 Task: Search on LinkedIn how to upload a resume.
Action: Mouse moved to (420, 635)
Screenshot: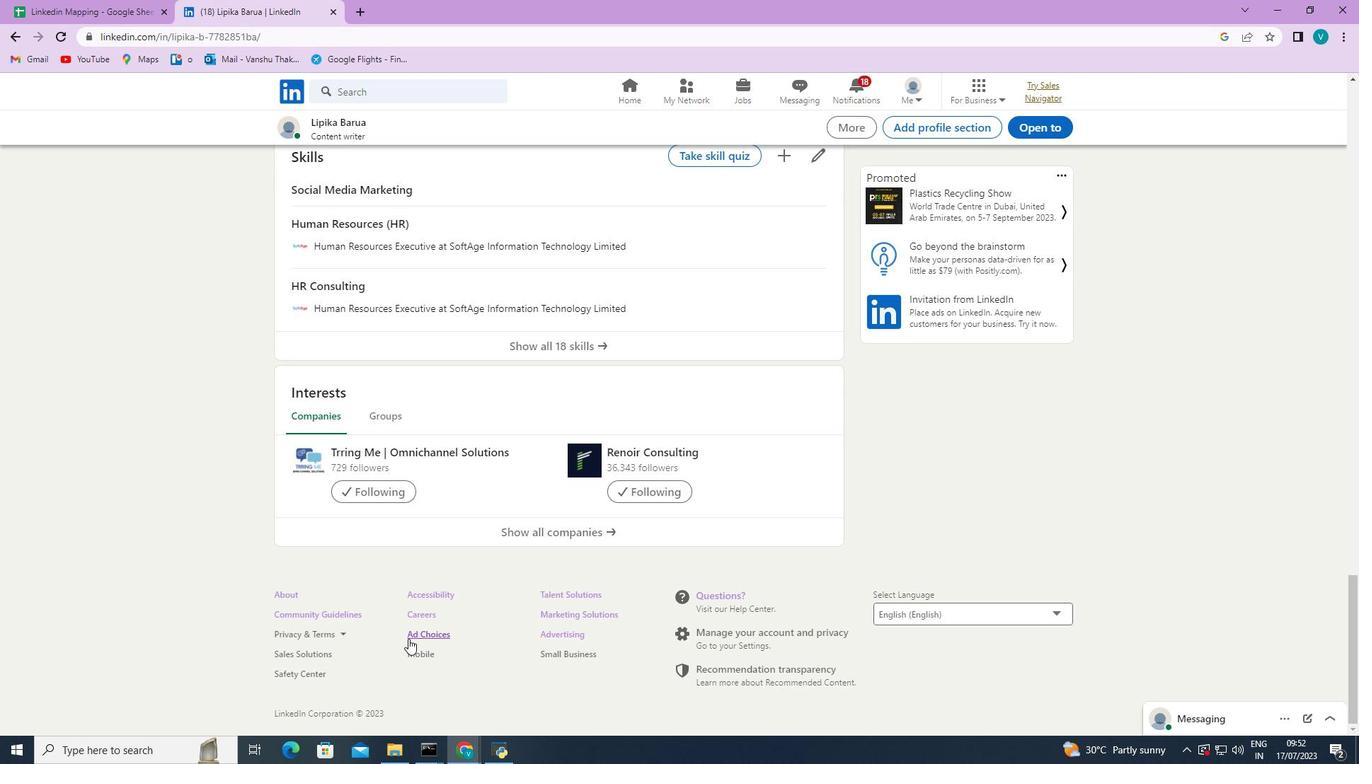 
Action: Mouse pressed left at (420, 635)
Screenshot: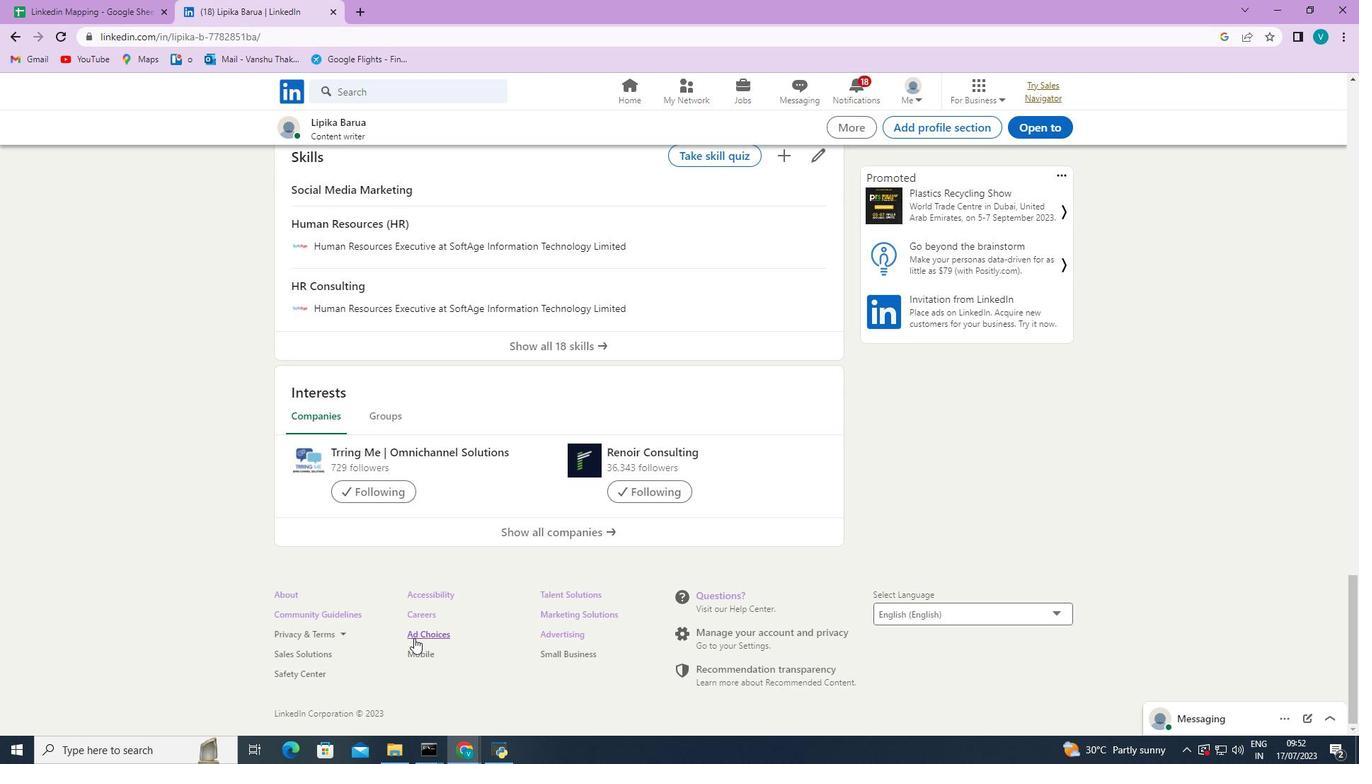 
Action: Mouse moved to (578, 131)
Screenshot: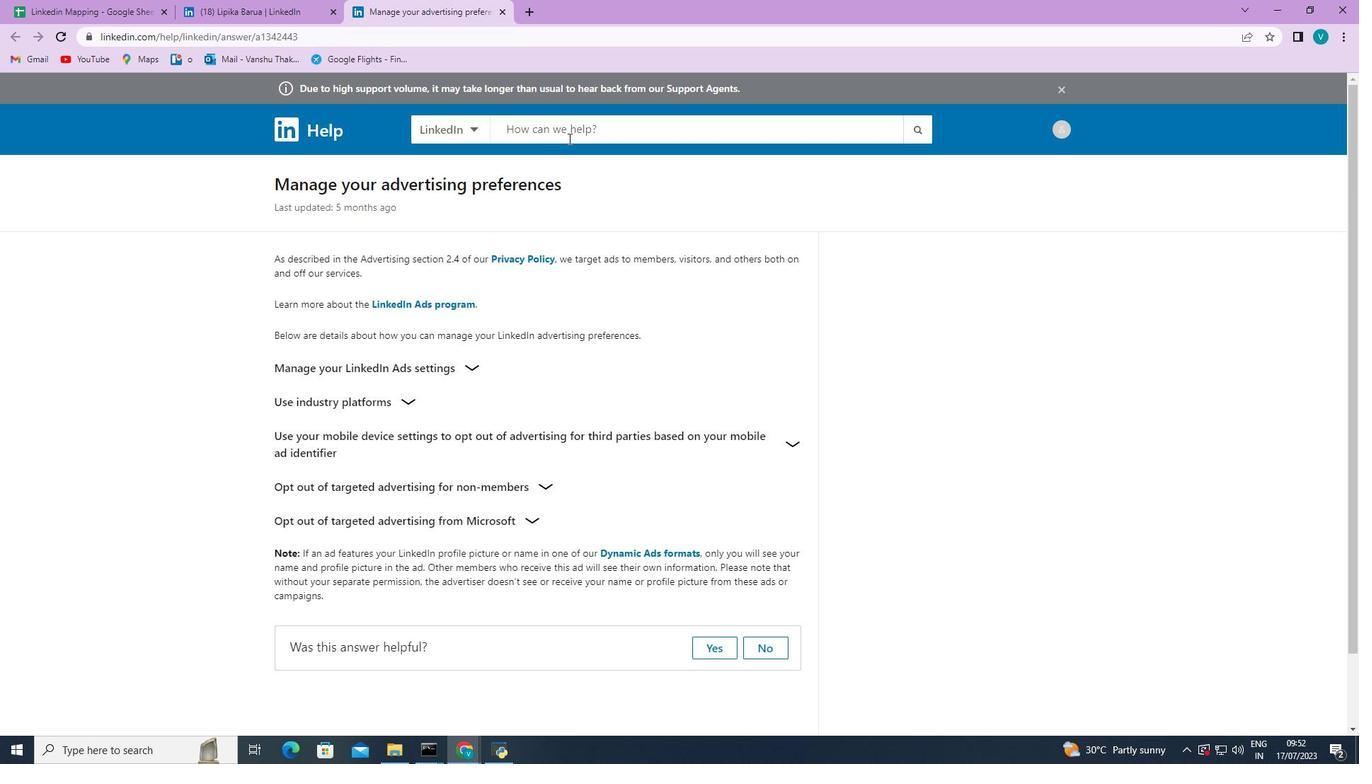 
Action: Mouse pressed left at (578, 131)
Screenshot: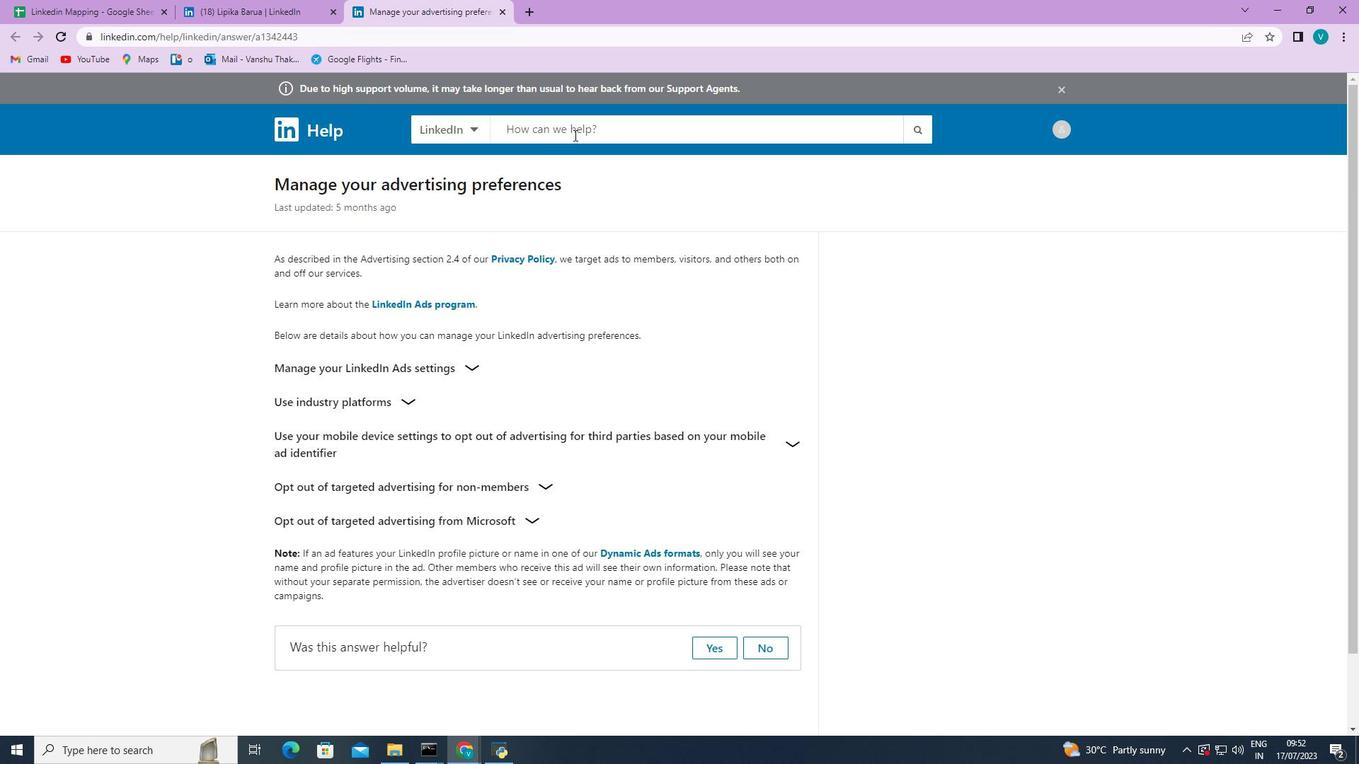 
Action: Mouse moved to (582, 161)
Screenshot: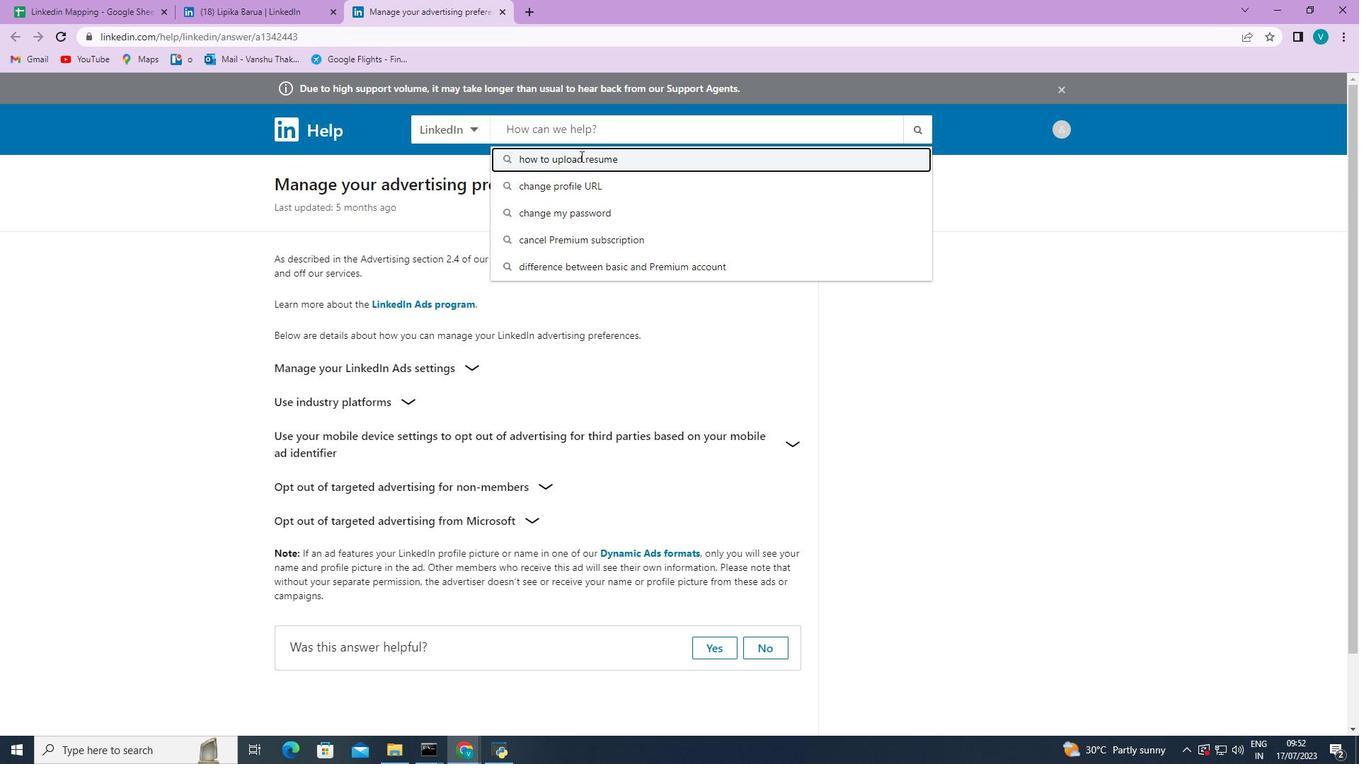 
Action: Mouse pressed left at (582, 161)
Screenshot: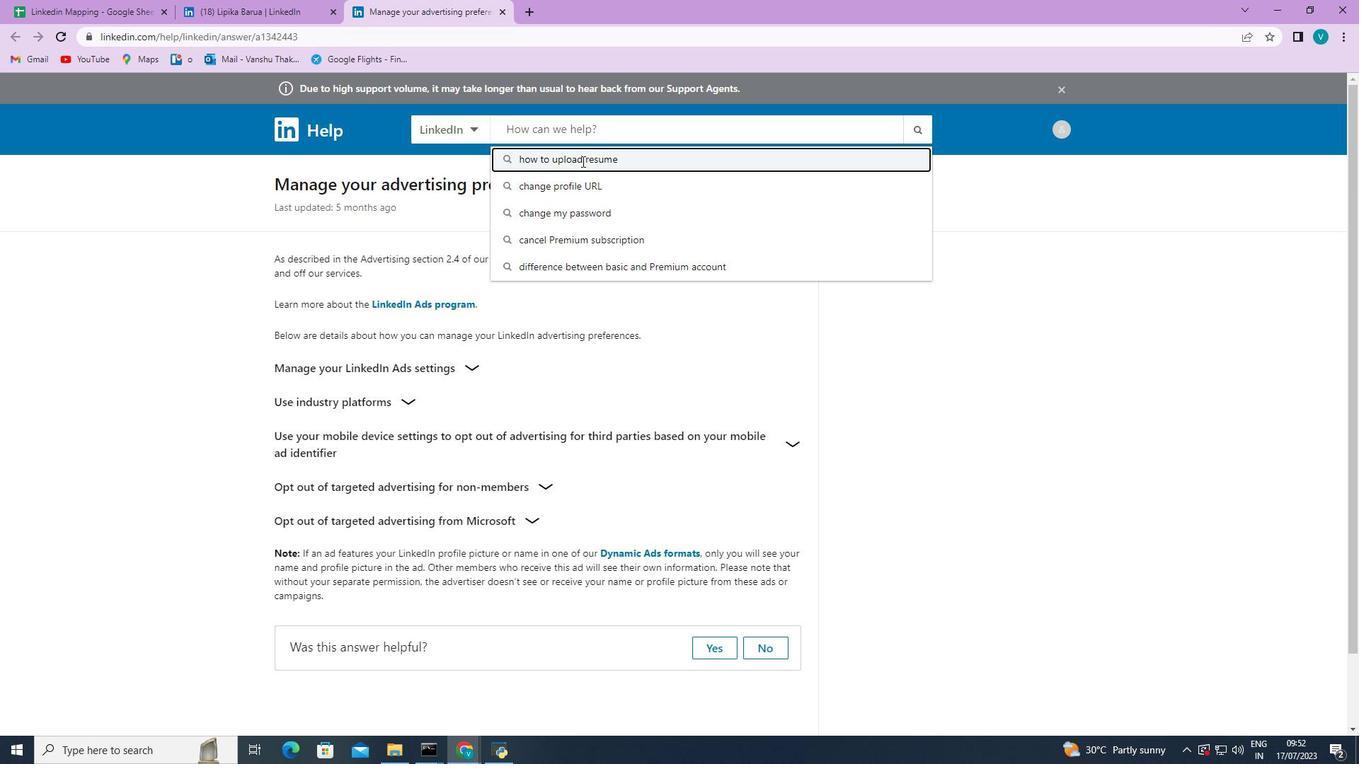 
Action: Mouse moved to (1032, 467)
Screenshot: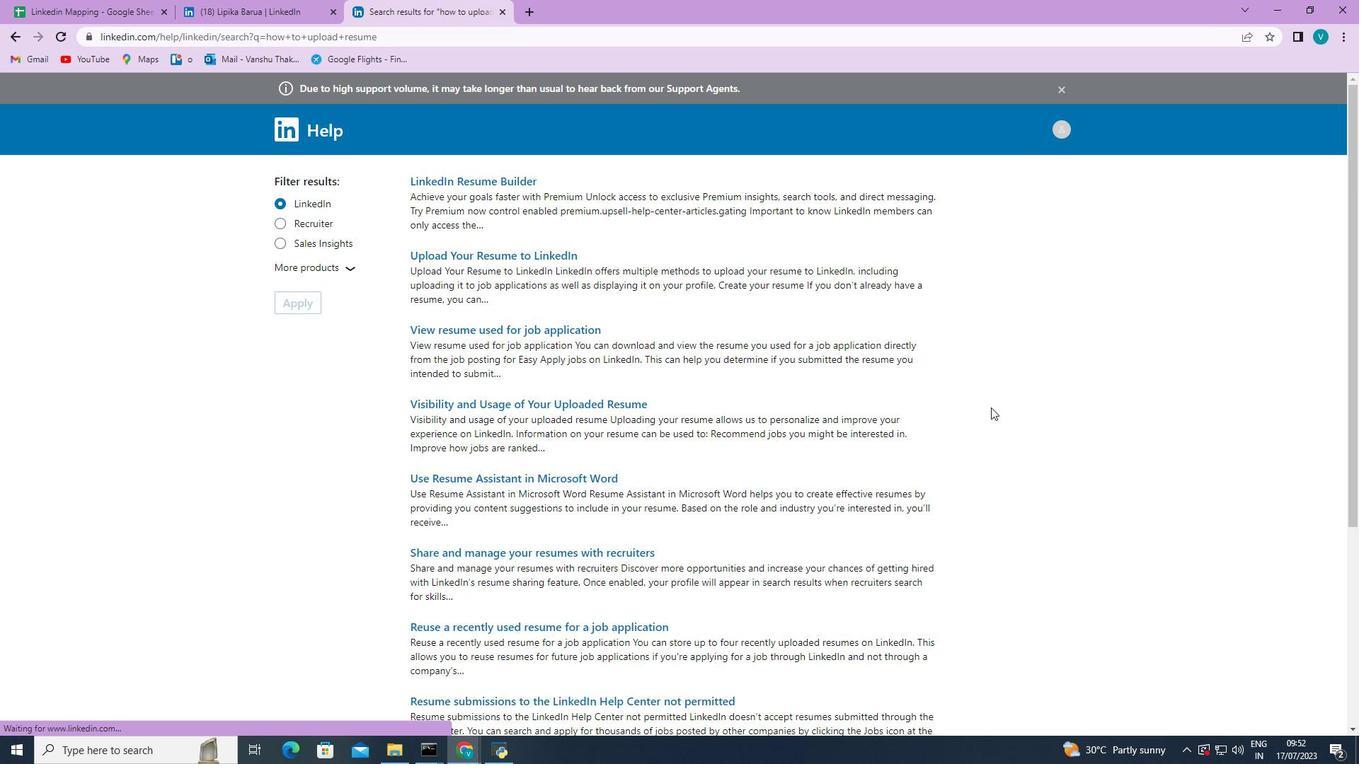 
Action: Mouse scrolled (1032, 466) with delta (0, 0)
Screenshot: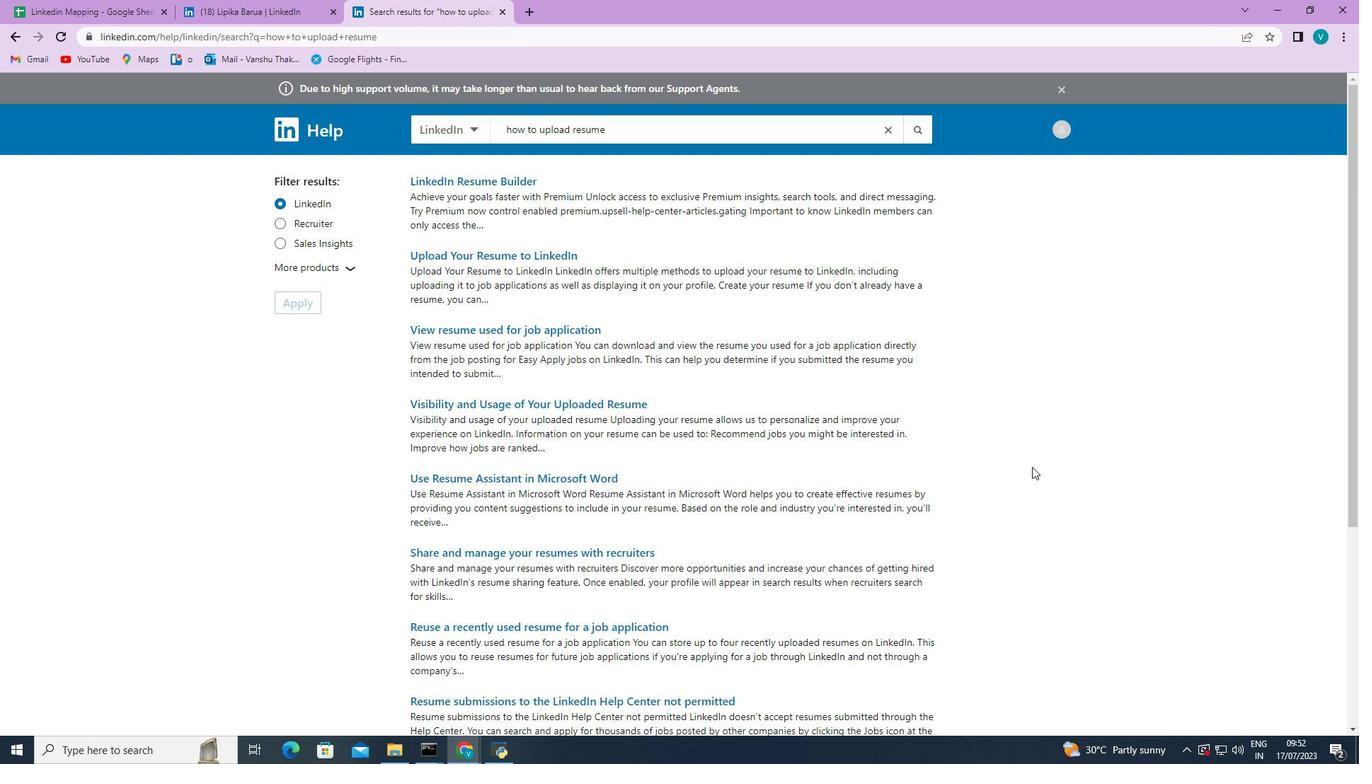 
Action: Mouse scrolled (1032, 466) with delta (0, 0)
Screenshot: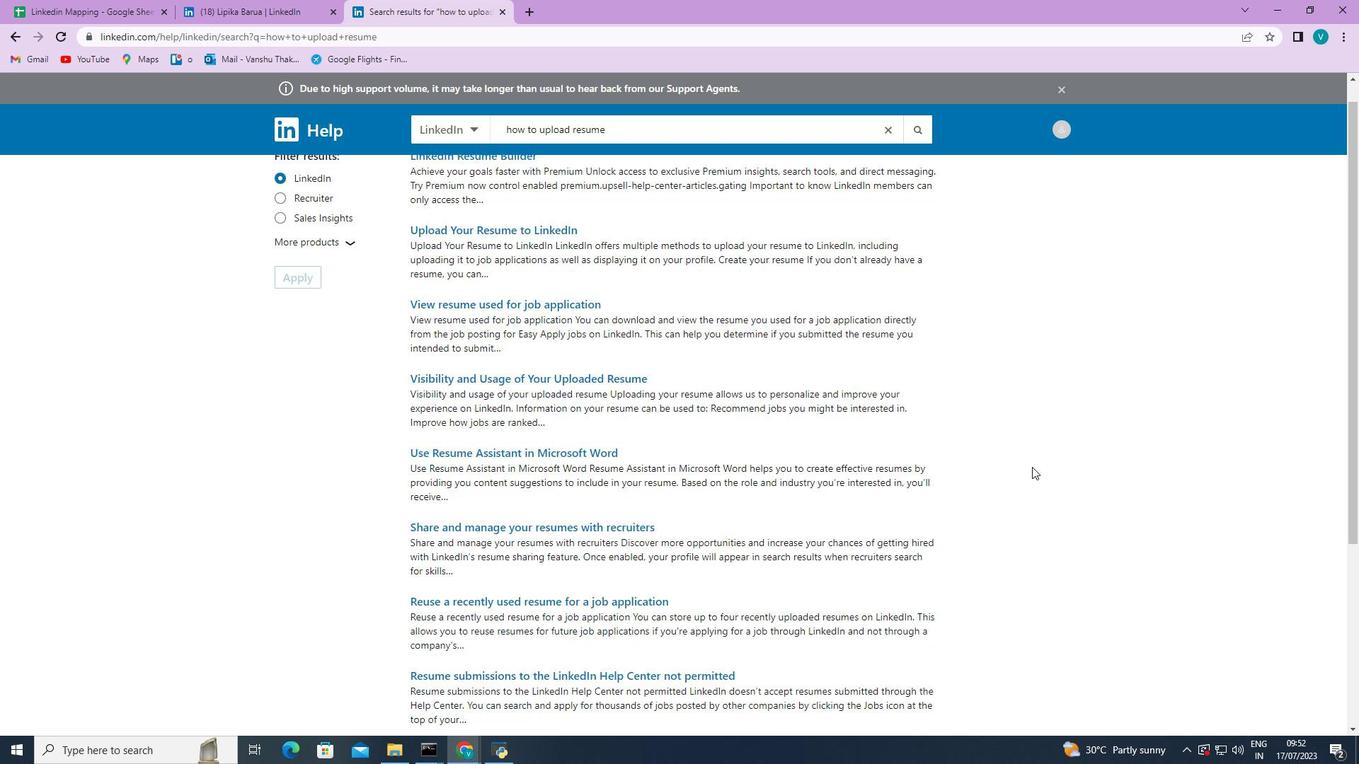 
Action: Mouse scrolled (1032, 466) with delta (0, 0)
Screenshot: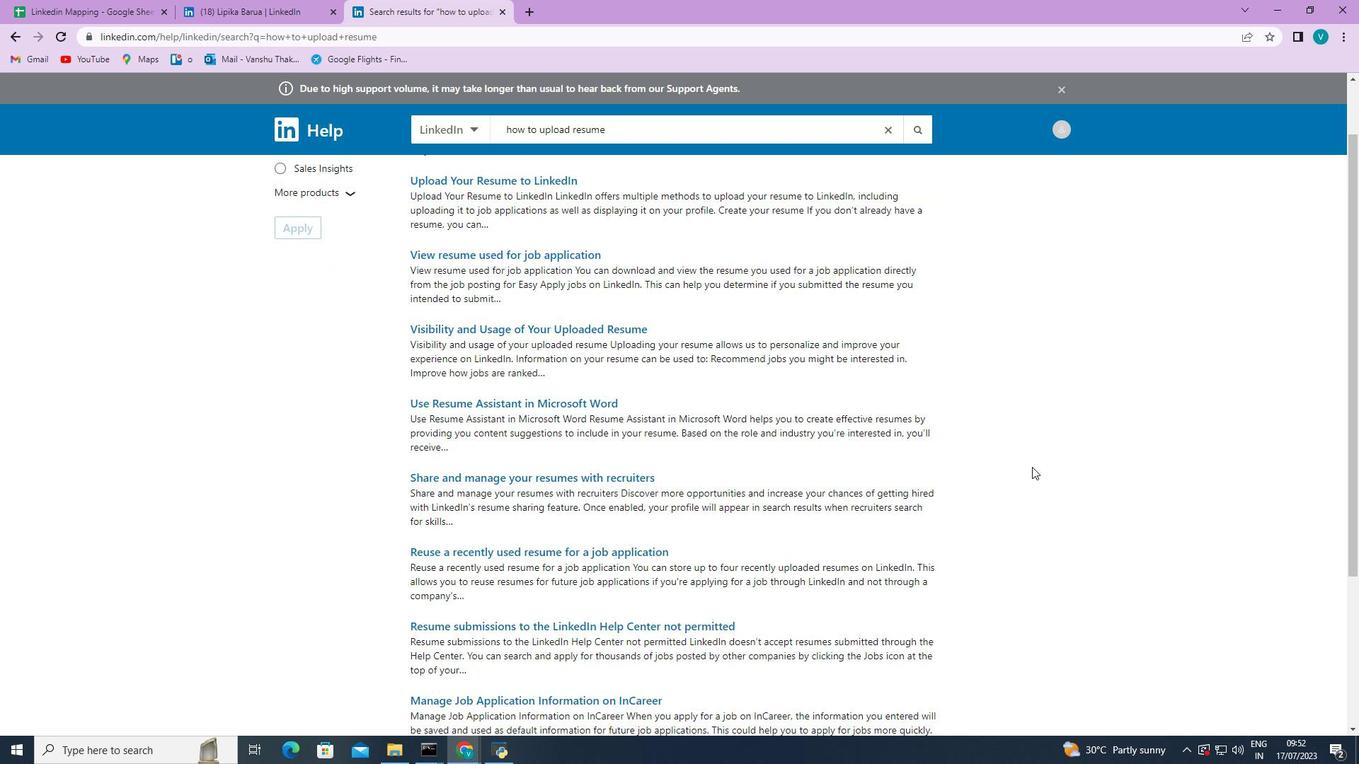 
Action: Mouse scrolled (1032, 466) with delta (0, 0)
Screenshot: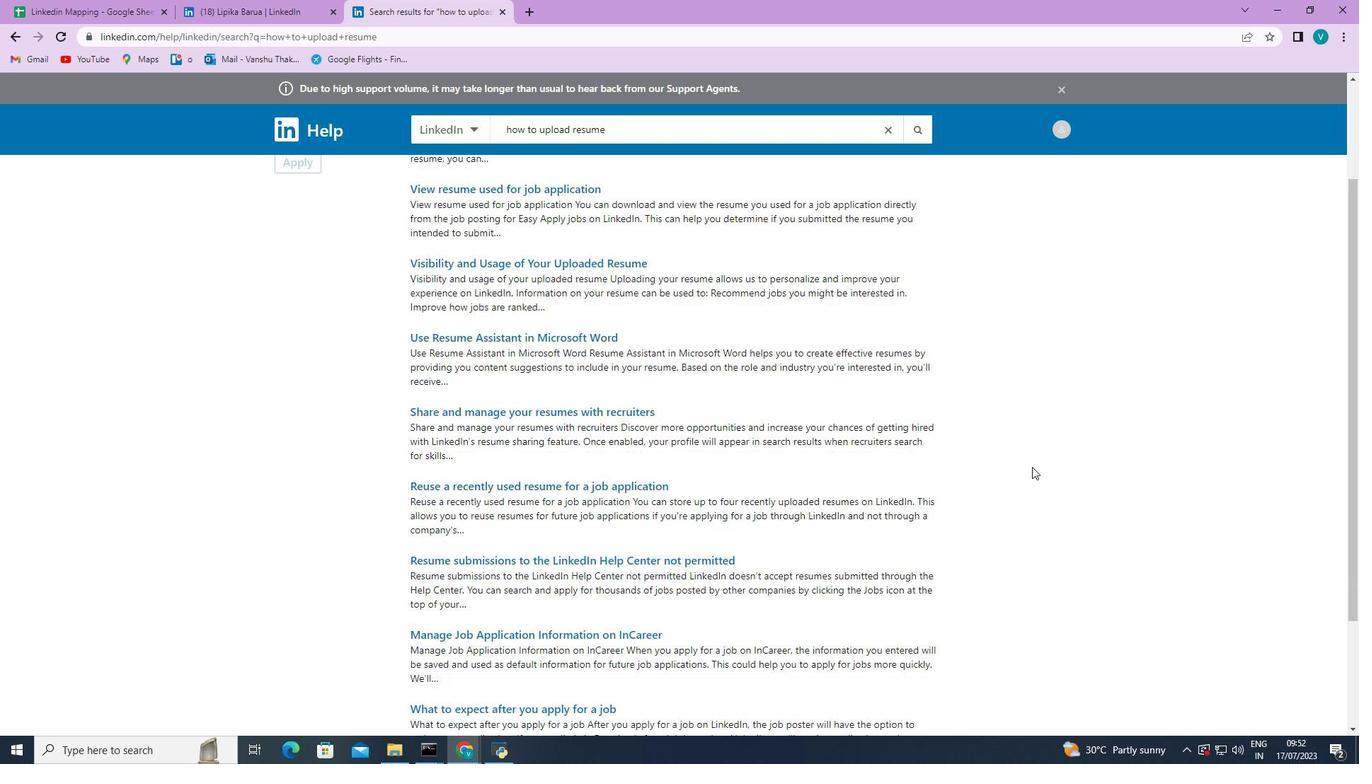 
Action: Mouse scrolled (1032, 466) with delta (0, 0)
Screenshot: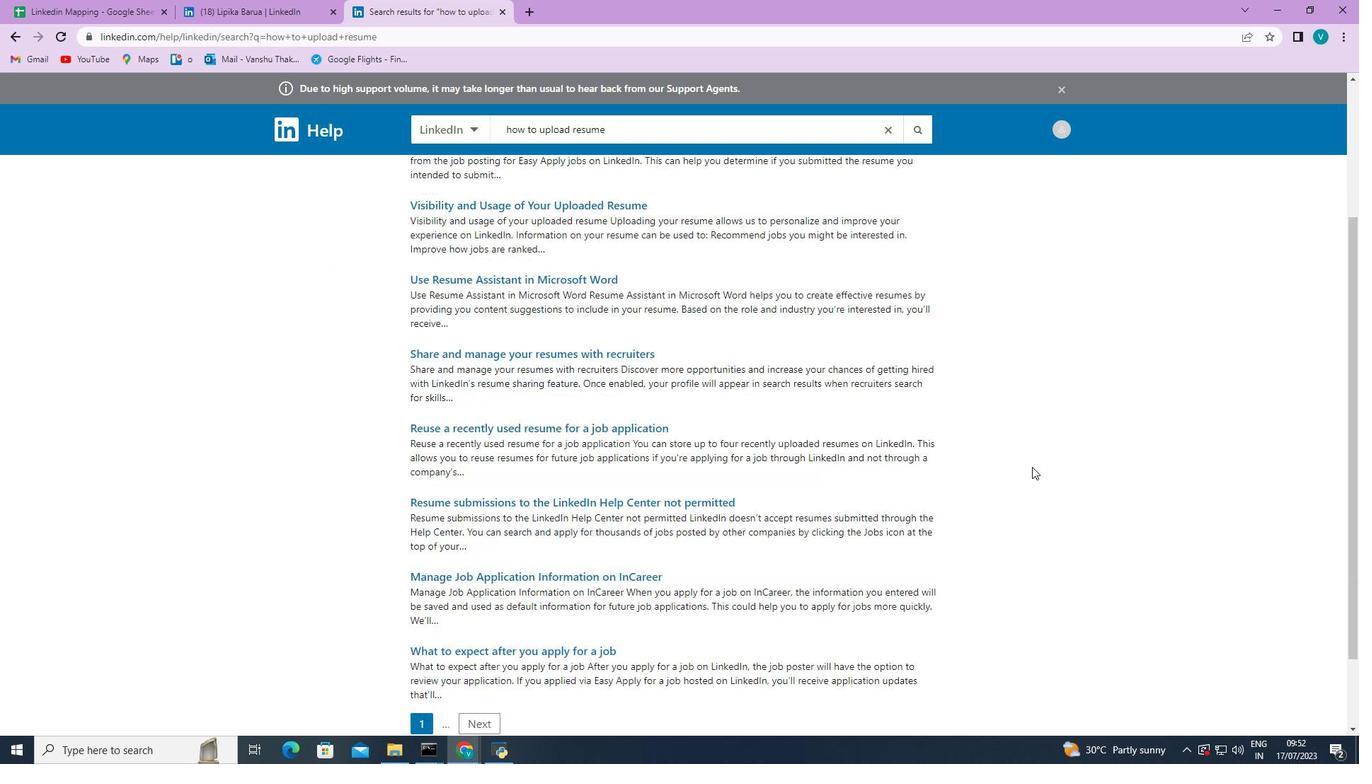 
Action: Mouse scrolled (1032, 466) with delta (0, 0)
Screenshot: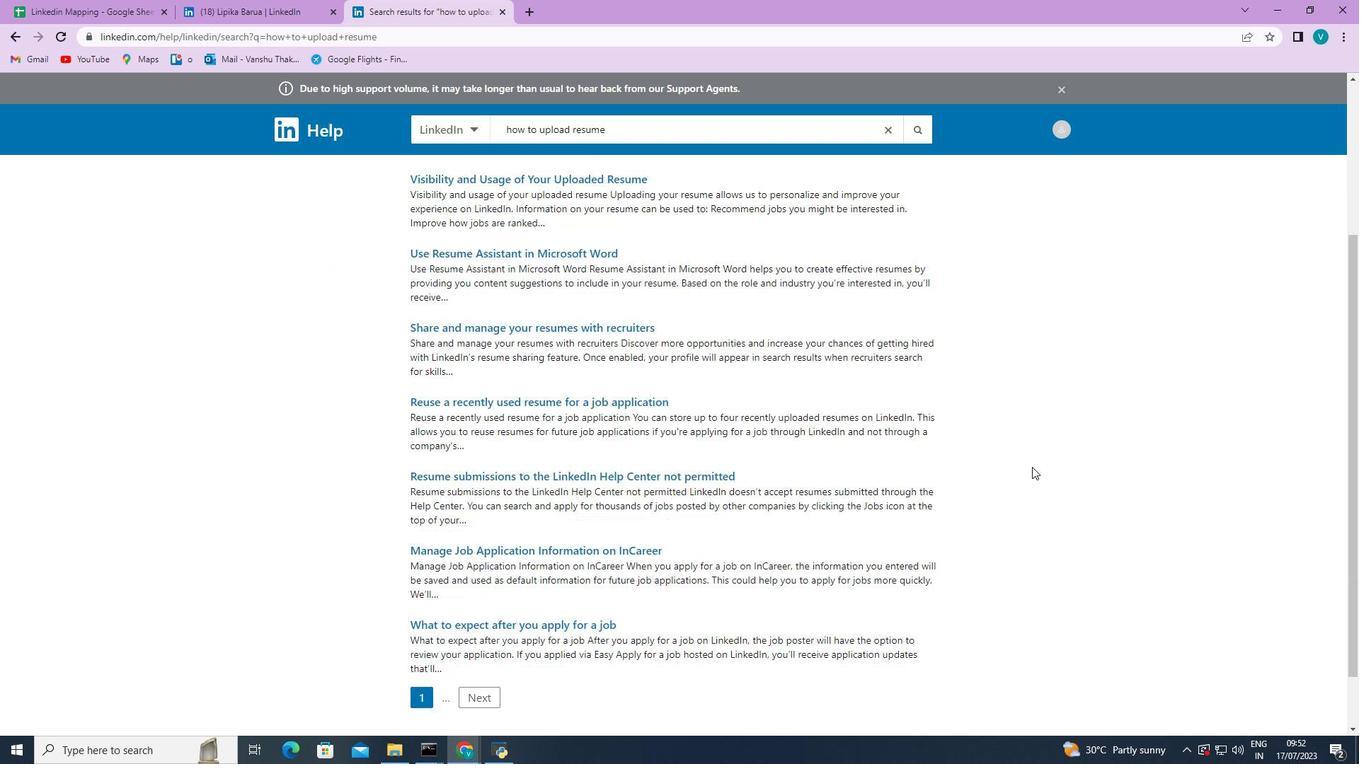 
Action: Mouse scrolled (1032, 466) with delta (0, 0)
Screenshot: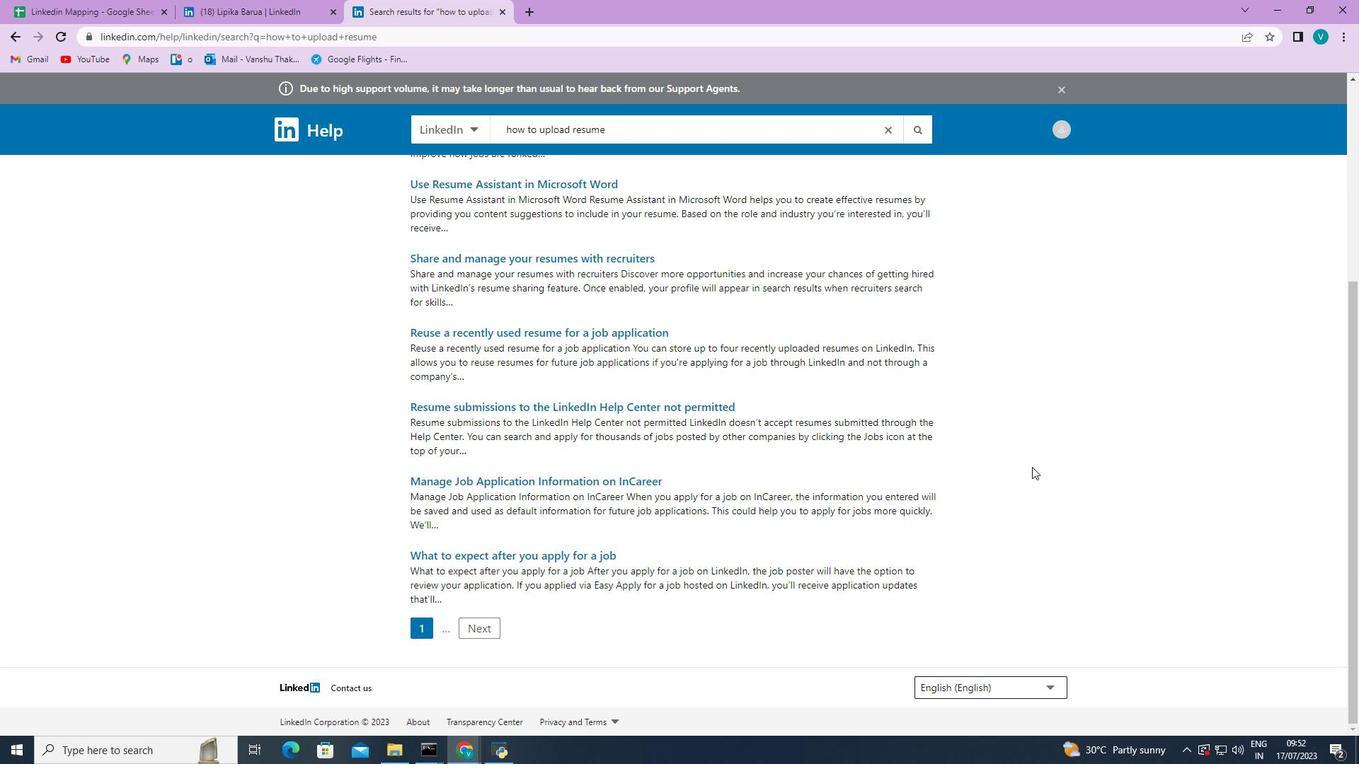 
Action: Mouse scrolled (1032, 466) with delta (0, 0)
Screenshot: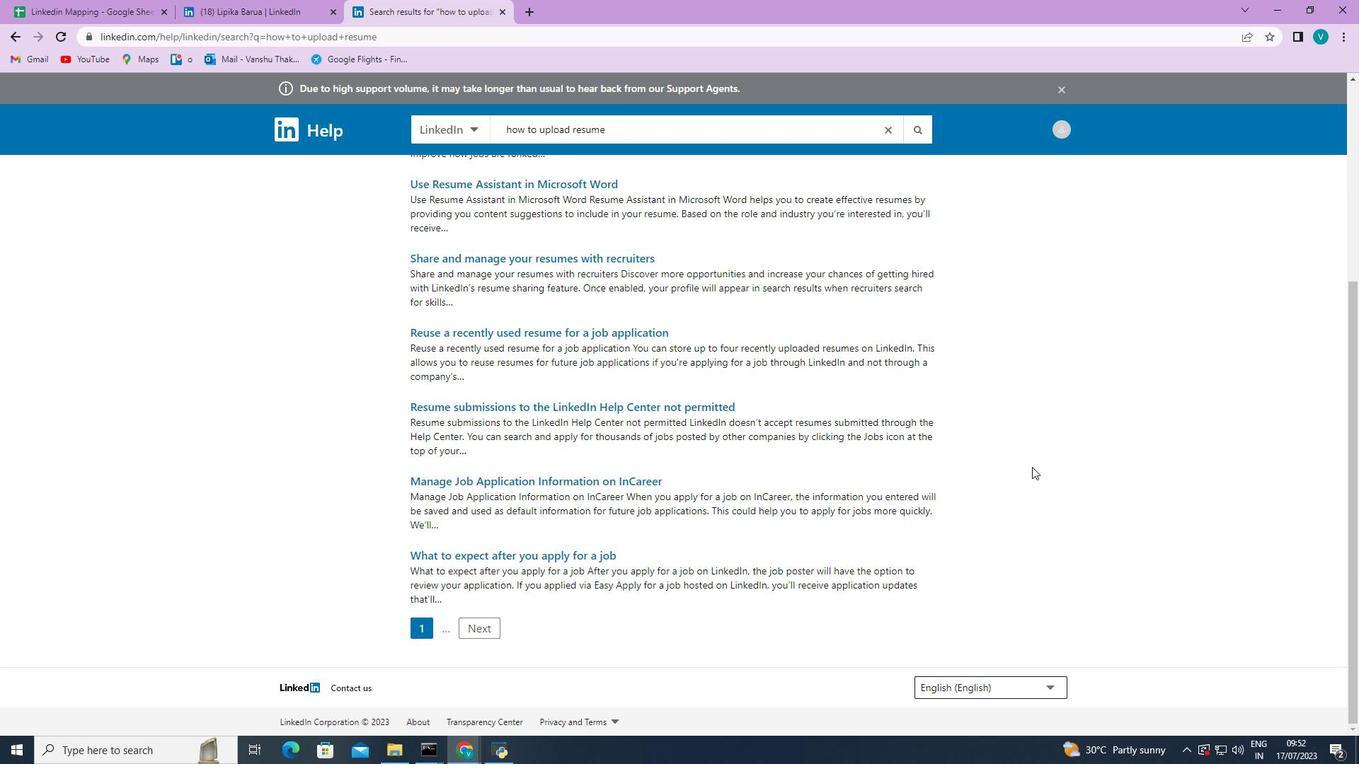 
Action: Mouse scrolled (1032, 466) with delta (0, 0)
Screenshot: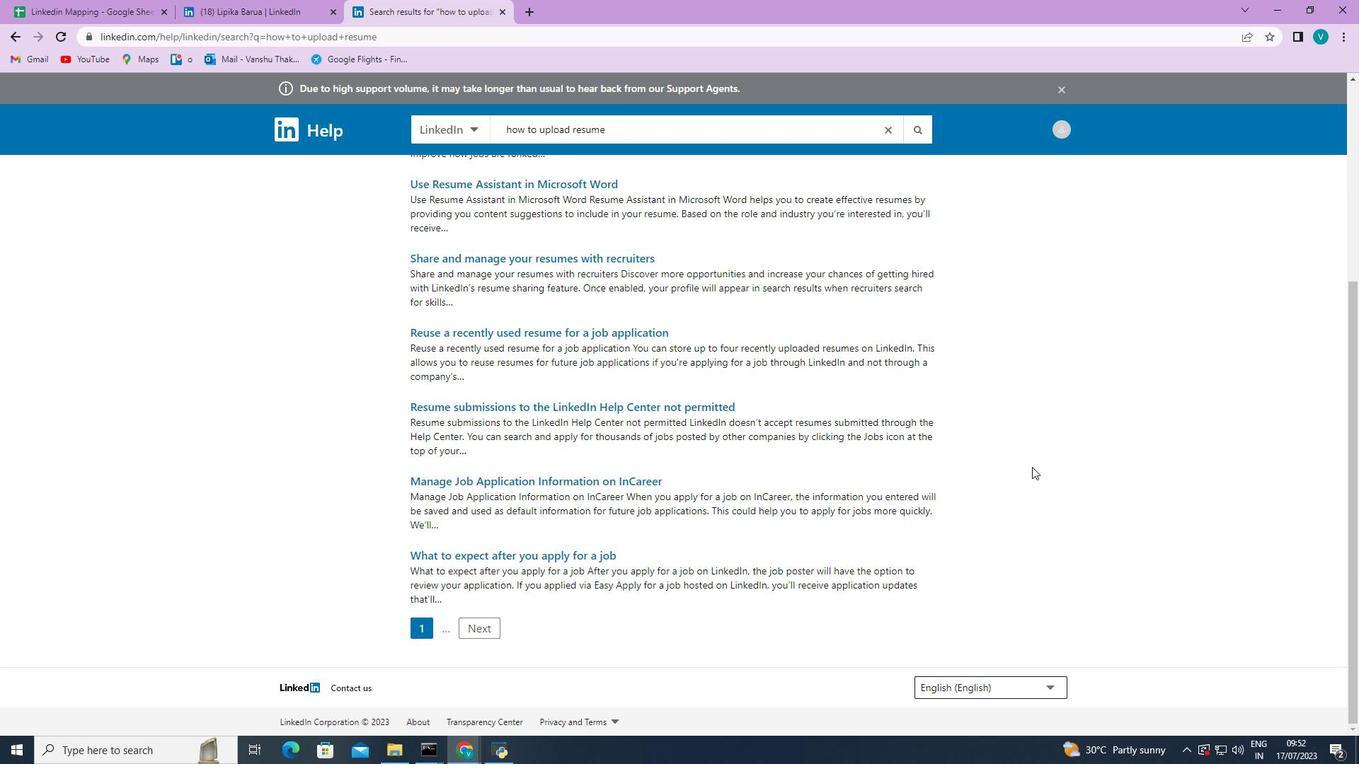 
Action: Mouse scrolled (1032, 466) with delta (0, 0)
Screenshot: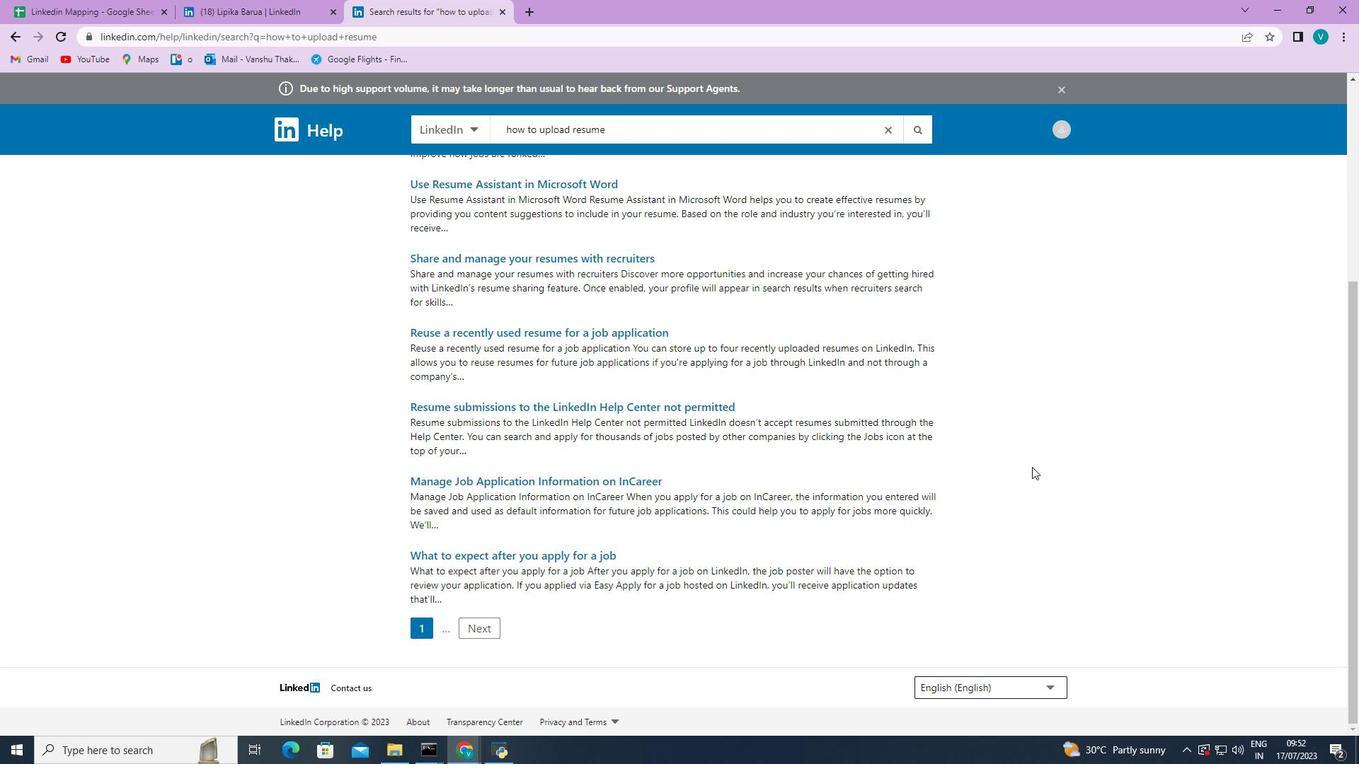 
Action: Mouse scrolled (1032, 466) with delta (0, 0)
Screenshot: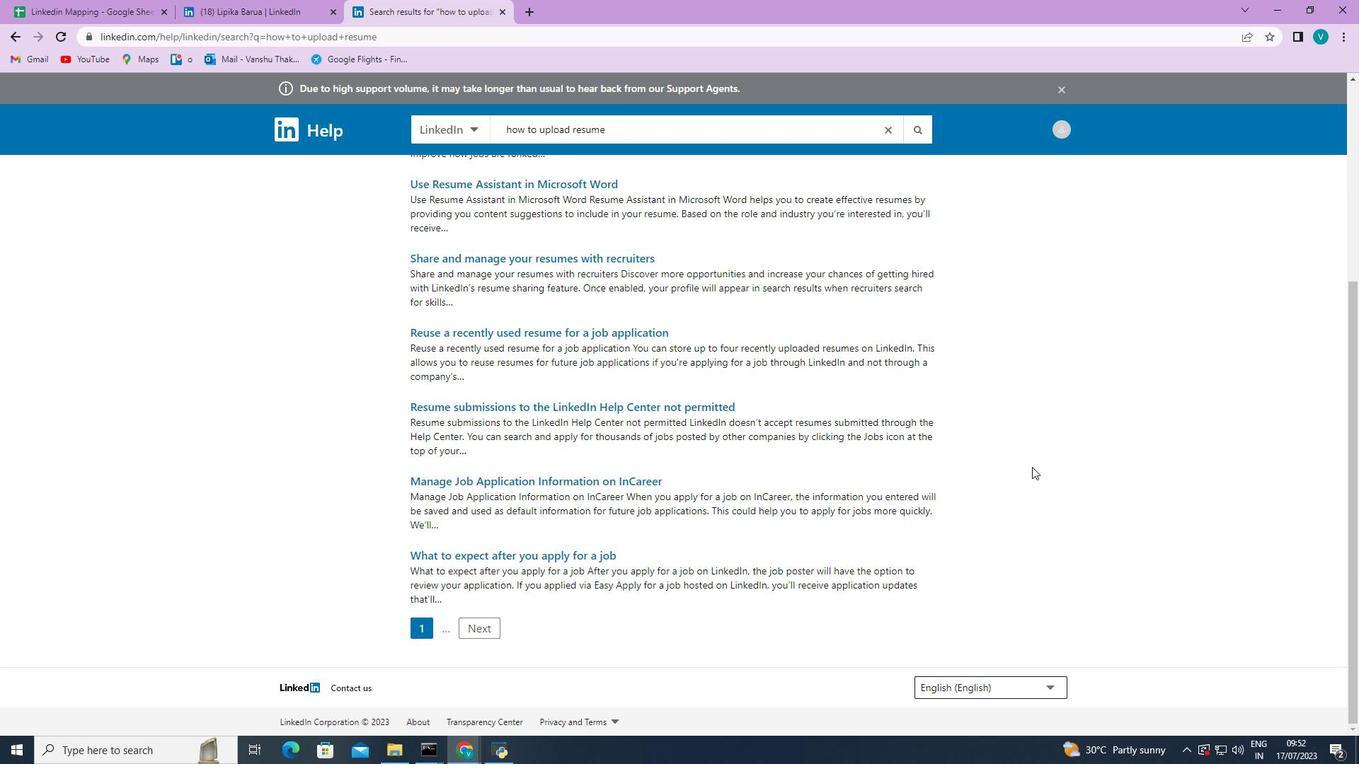 
Action: Mouse scrolled (1032, 466) with delta (0, 0)
Screenshot: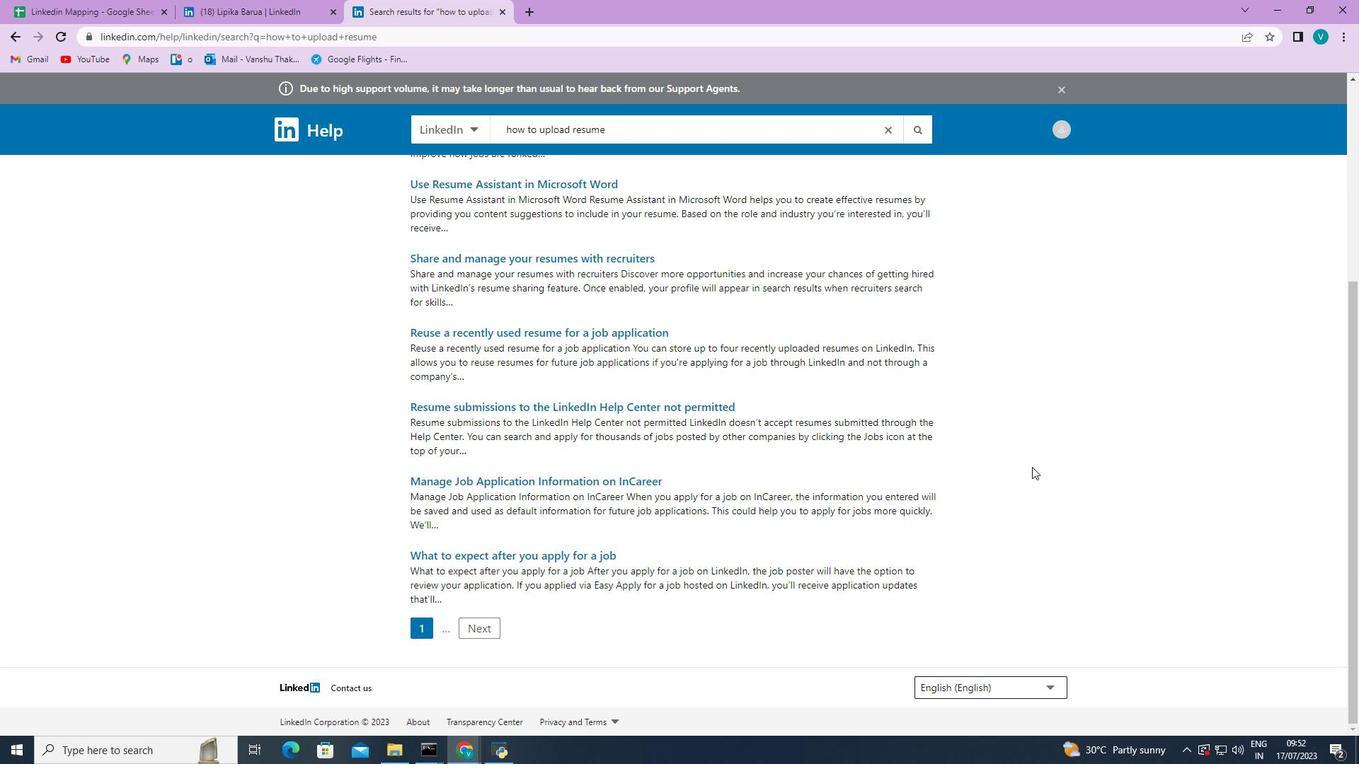 
